Task: Create Board IT Infrastructure Management to Workspace Career Coaching. Create Board Diversity and Inclusion Metrics Analysis to Workspace Career Coaching. Create Board Content Marketing Interactive Content Strategy and Execution to Workspace Career Coaching
Action: Mouse moved to (323, 64)
Screenshot: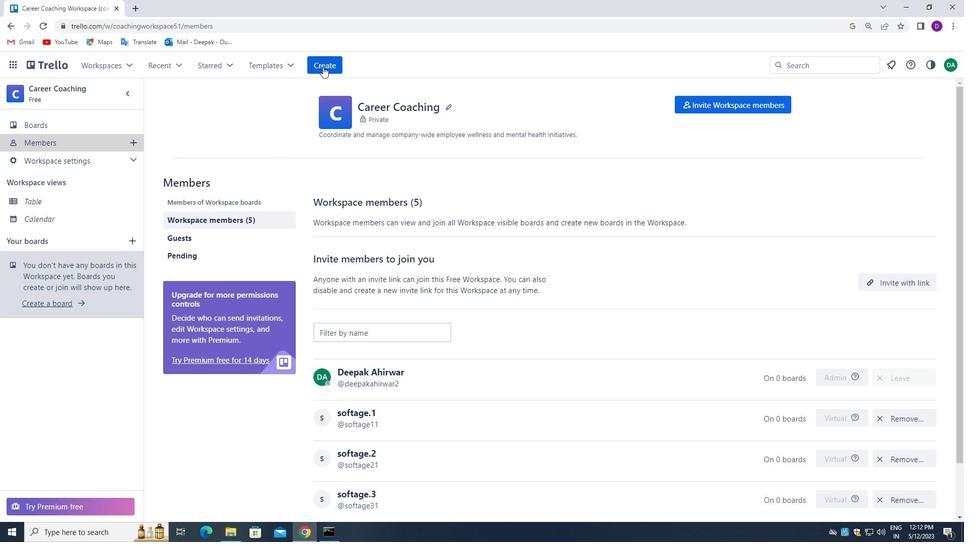 
Action: Mouse pressed left at (323, 64)
Screenshot: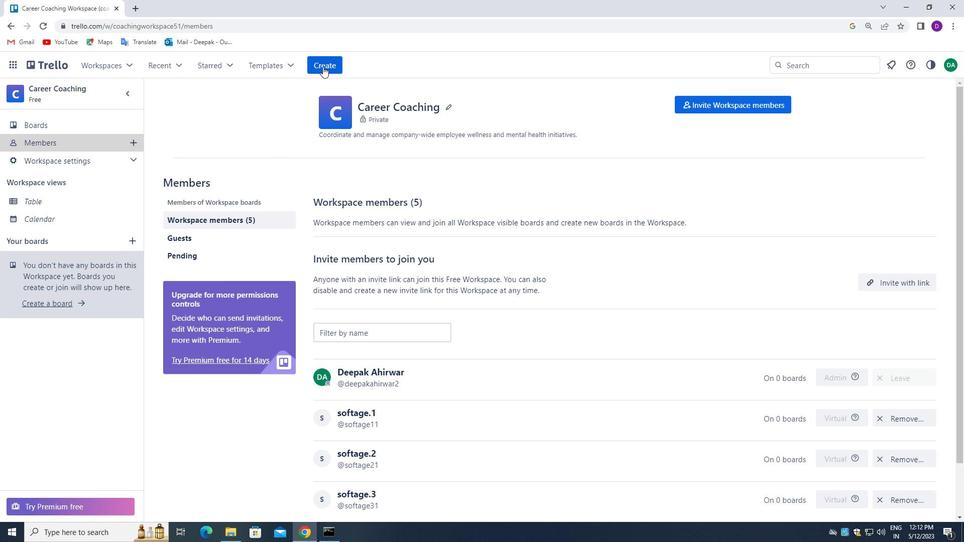 
Action: Mouse moved to (354, 99)
Screenshot: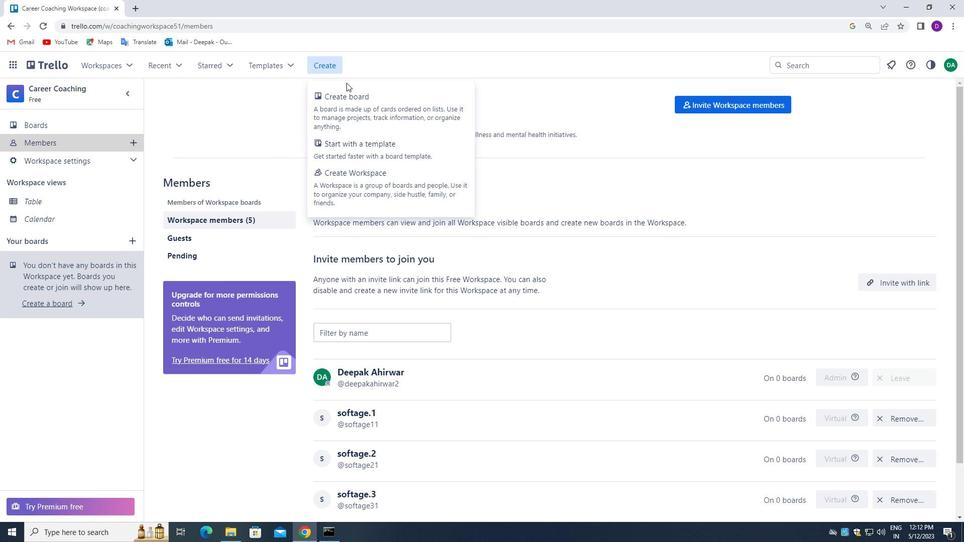
Action: Mouse pressed left at (354, 99)
Screenshot: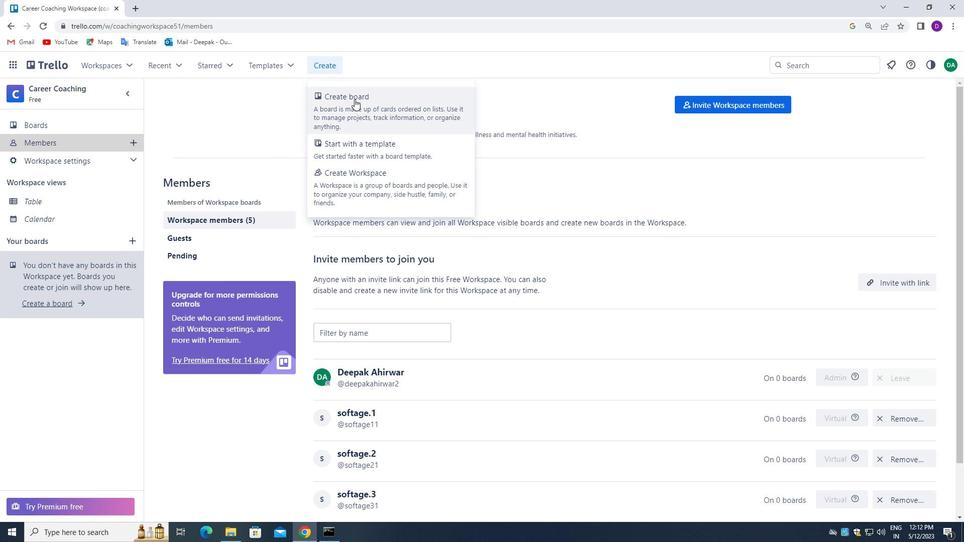 
Action: Mouse moved to (359, 271)
Screenshot: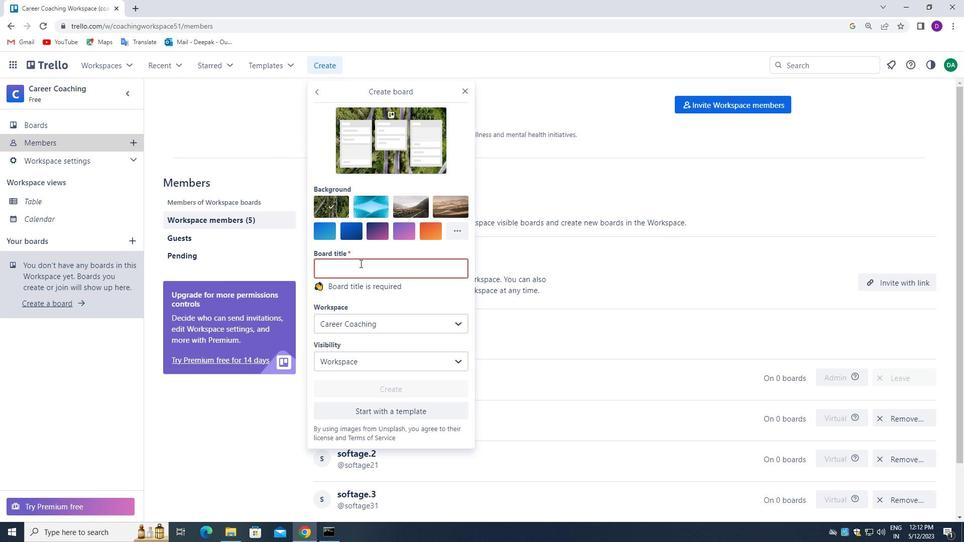 
Action: Mouse pressed left at (359, 271)
Screenshot: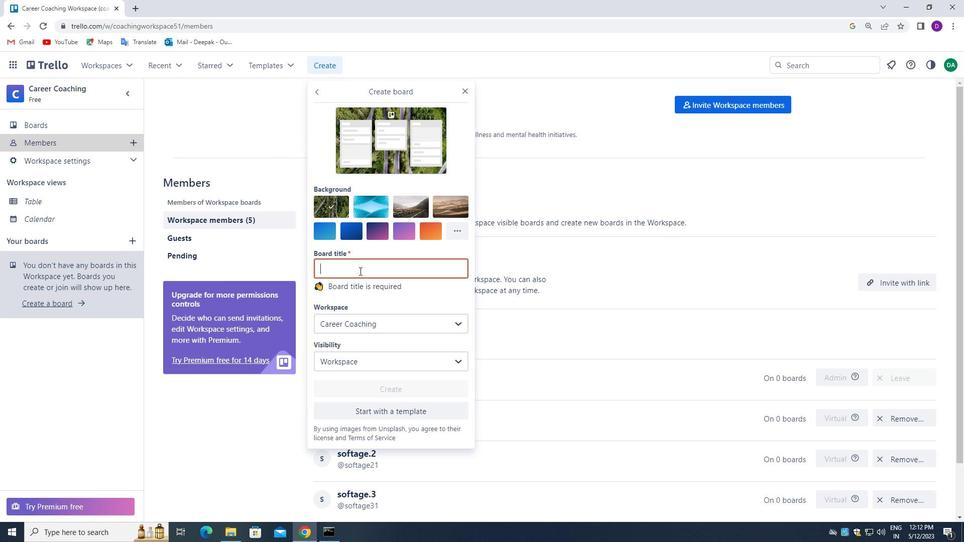 
Action: Mouse moved to (248, 239)
Screenshot: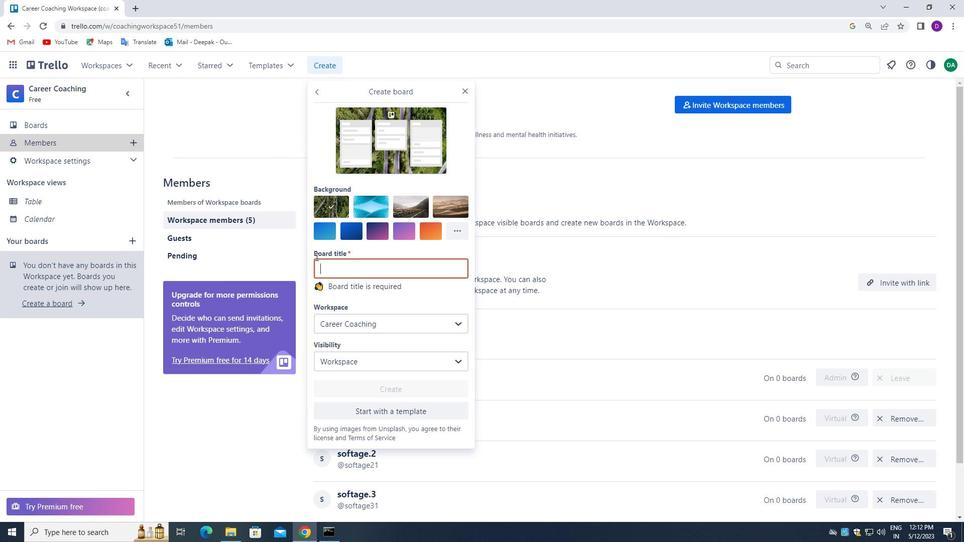
Action: Key pressed <Key.shift>I<Key.shift_r>T<Key.space><Key.shift>INFRASTRUCTURE<Key.space><Key.shift>MANAGEMENT<Key.space>
Screenshot: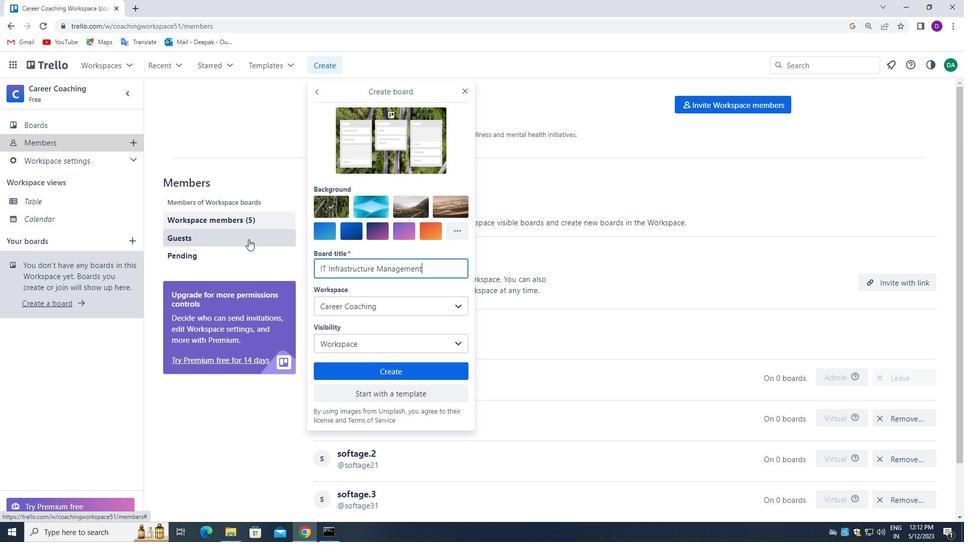 
Action: Mouse moved to (393, 368)
Screenshot: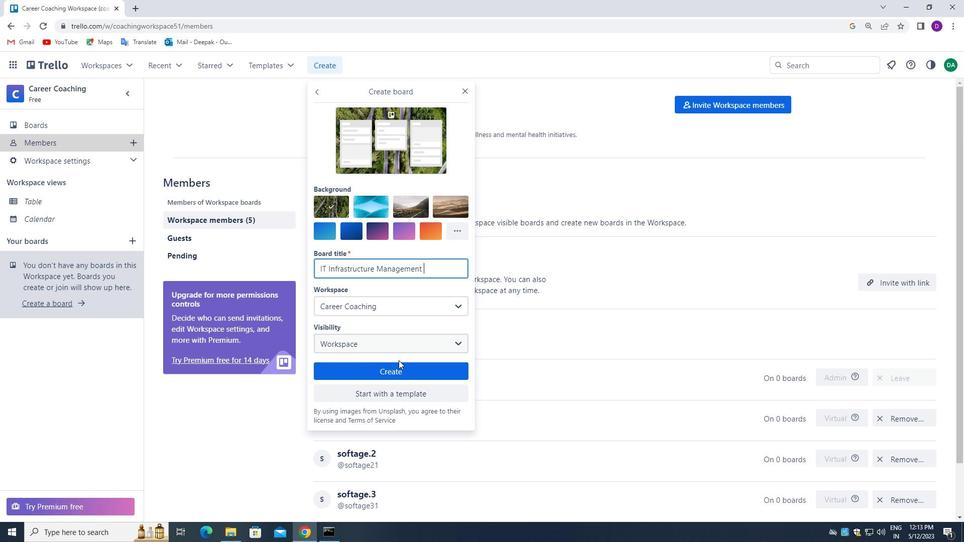 
Action: Mouse pressed left at (393, 368)
Screenshot: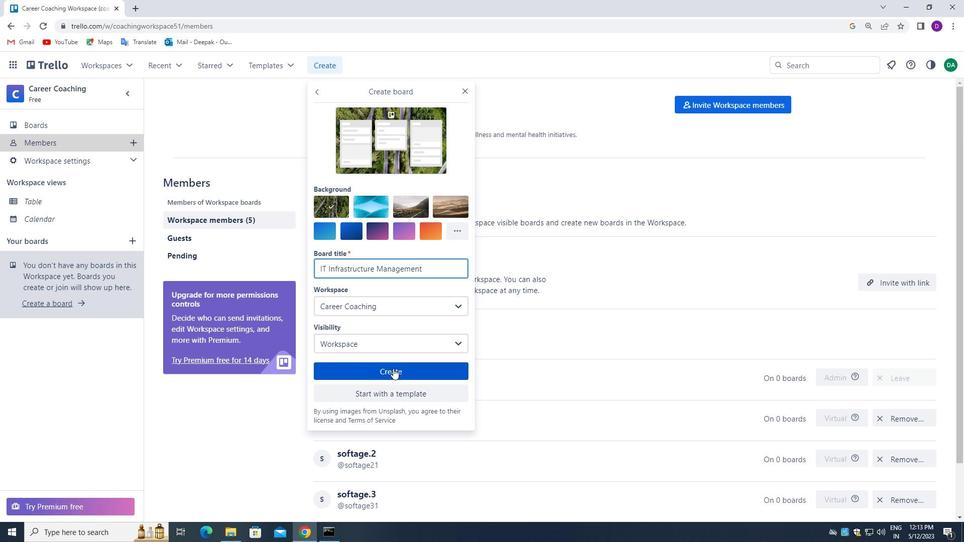 
Action: Mouse moved to (53, 126)
Screenshot: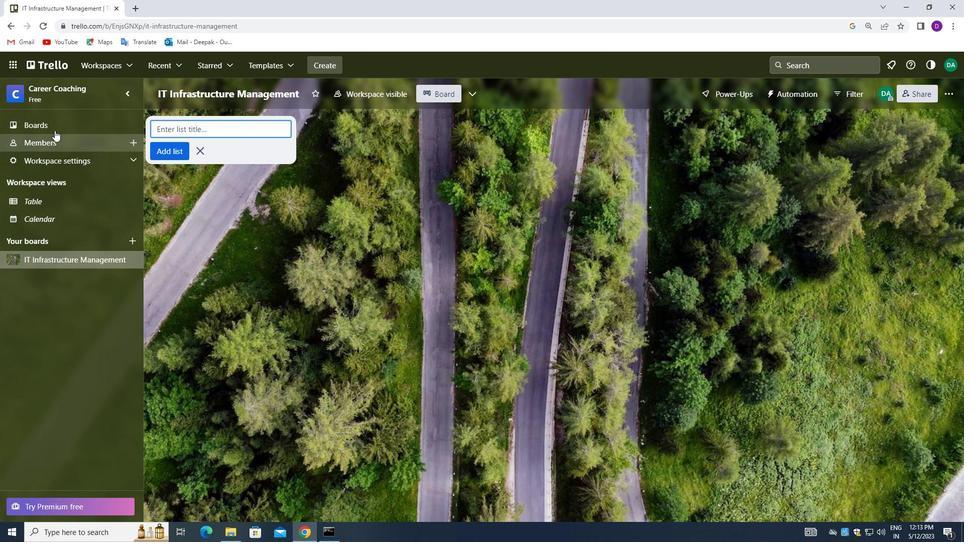 
Action: Mouse pressed left at (53, 126)
Screenshot: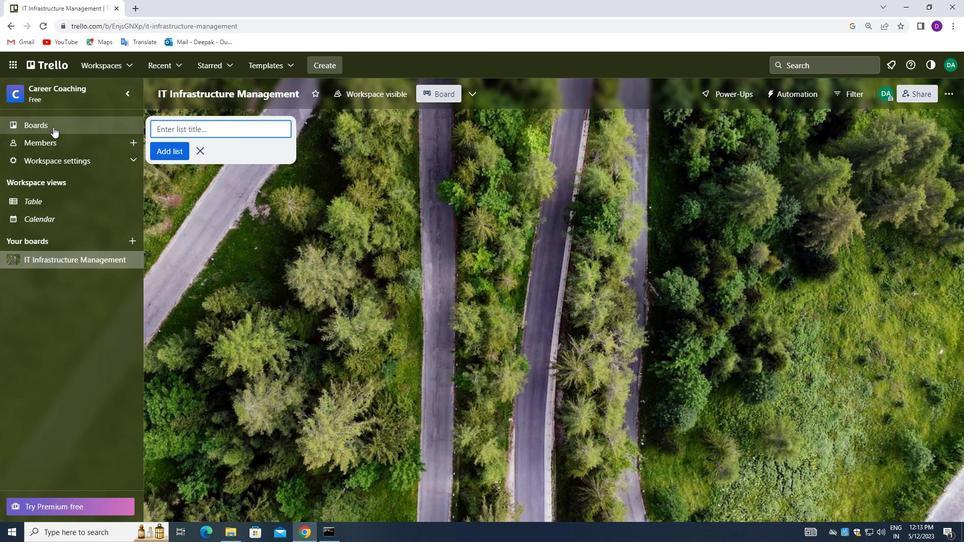 
Action: Mouse moved to (320, 62)
Screenshot: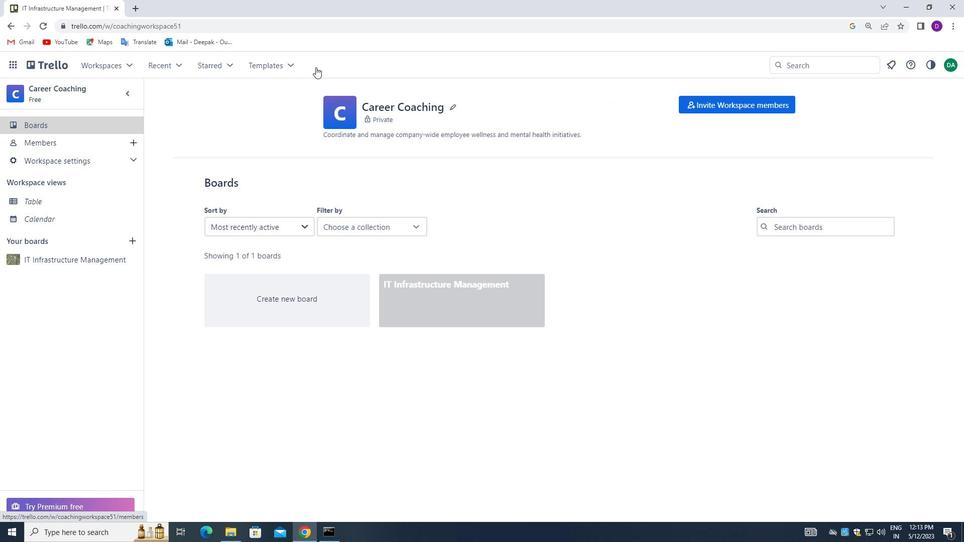 
Action: Mouse pressed left at (320, 62)
Screenshot: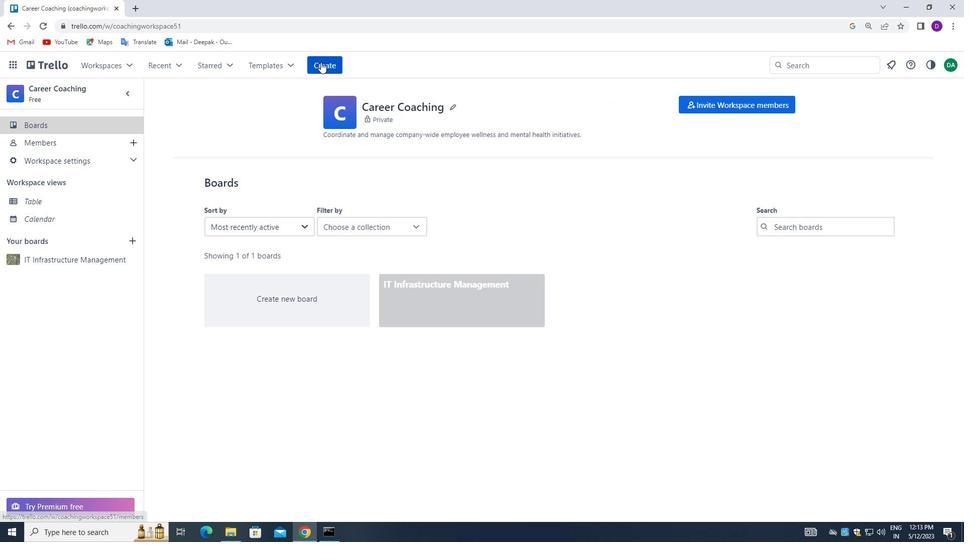 
Action: Mouse moved to (342, 102)
Screenshot: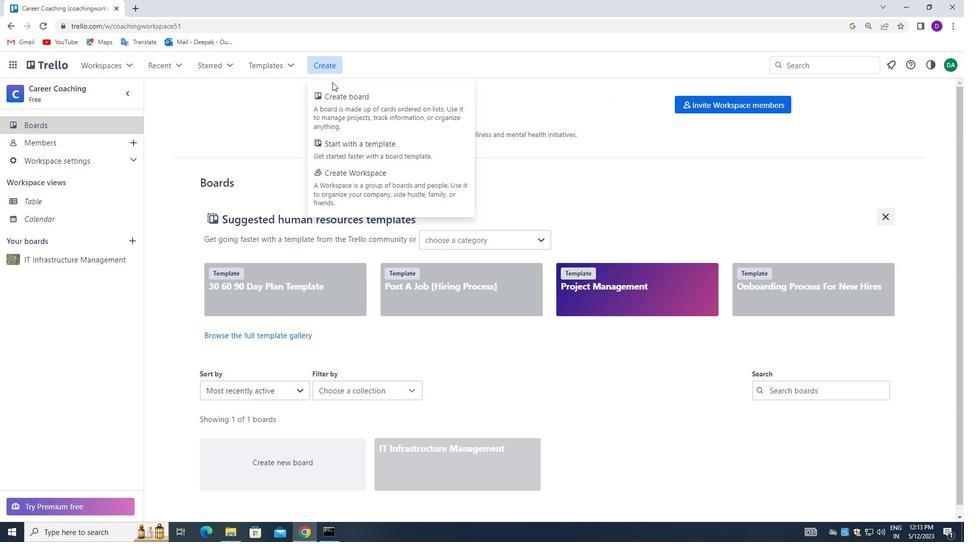 
Action: Mouse pressed left at (342, 102)
Screenshot: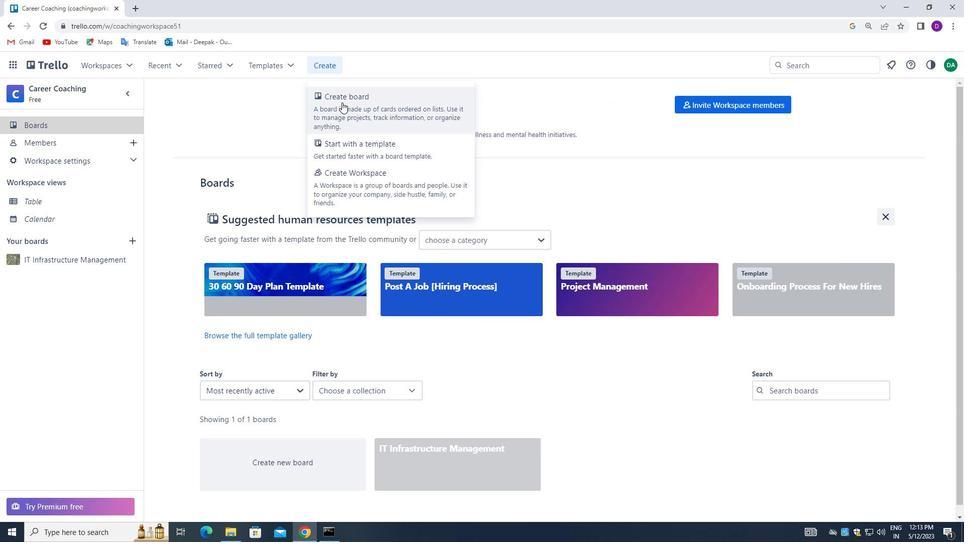 
Action: Mouse moved to (327, 266)
Screenshot: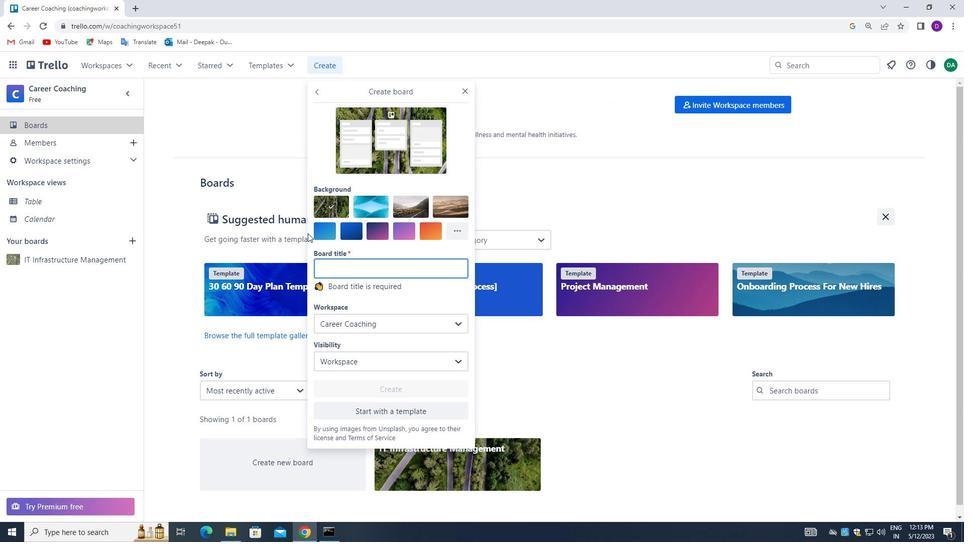 
Action: Mouse pressed left at (327, 266)
Screenshot: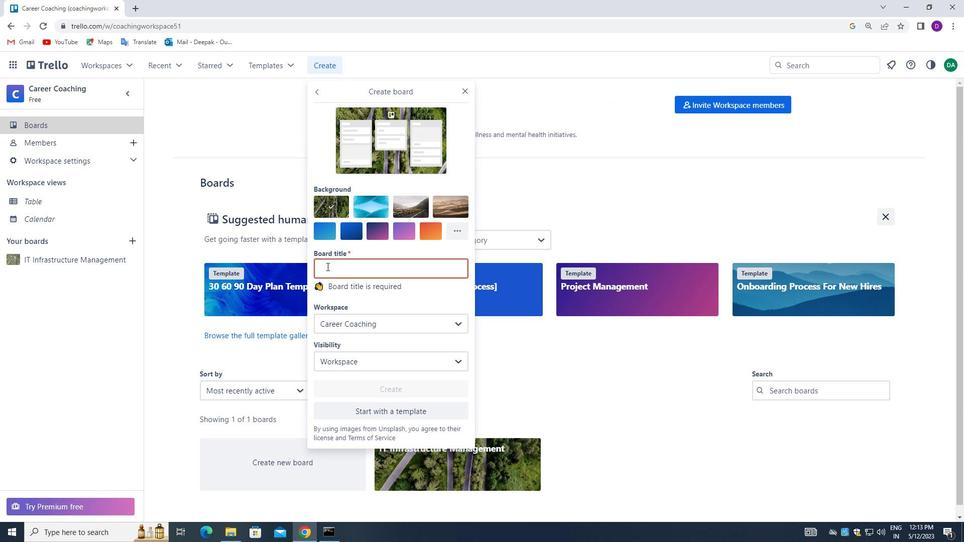 
Action: Mouse moved to (247, 205)
Screenshot: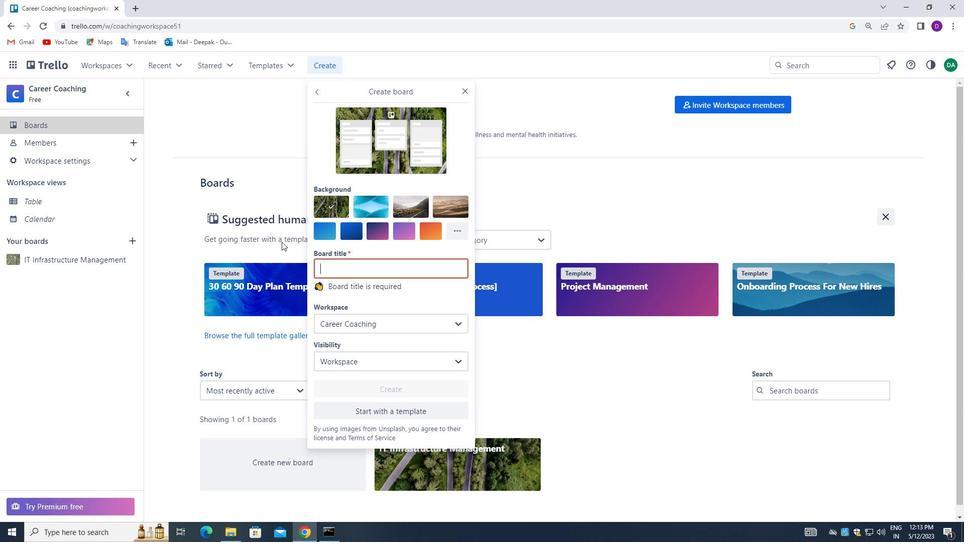 
Action: Key pressed <Key.shift_r>DIVERSITY<Key.space><Key.shift>INCLUSION<Key.space><Key.shift>METRICS<Key.space><Key.shift_r>ANALYSIS
Screenshot: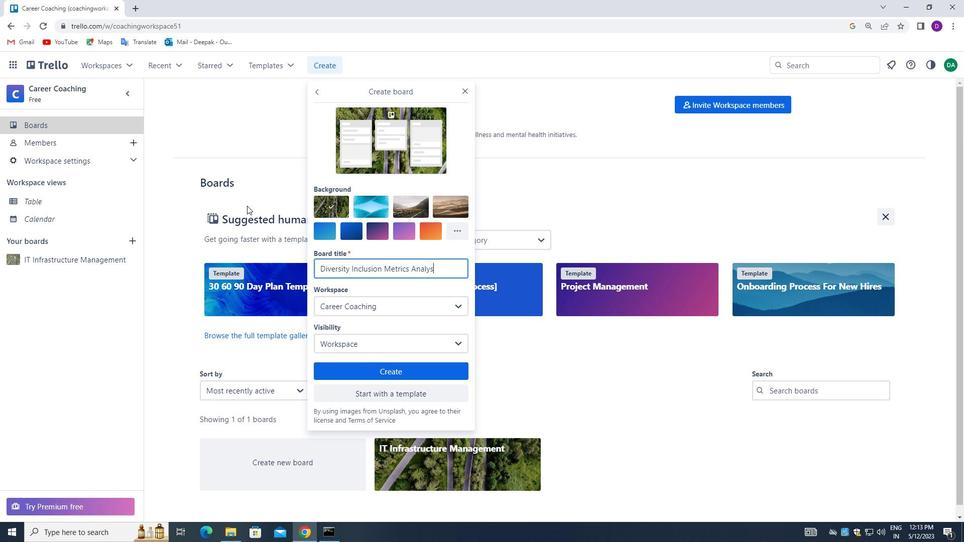 
Action: Mouse moved to (392, 369)
Screenshot: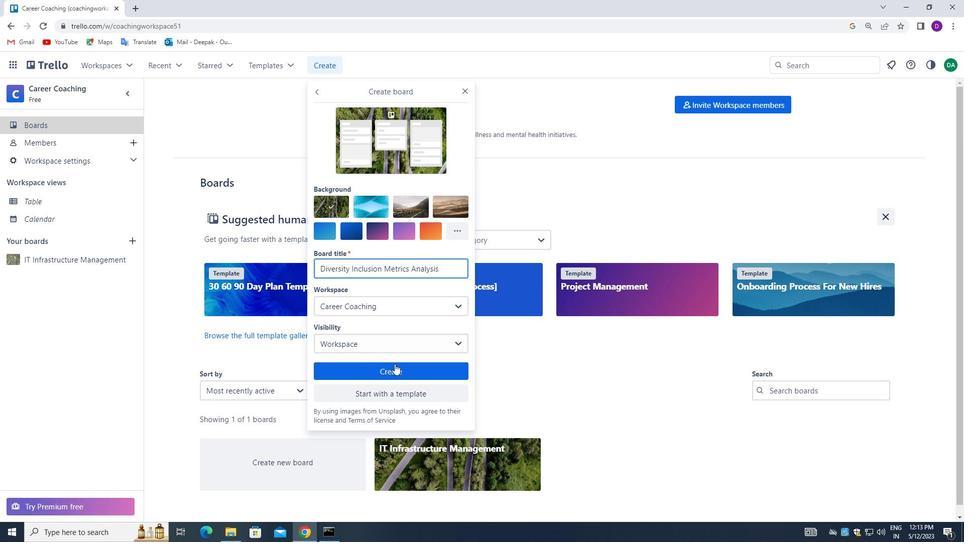 
Action: Mouse pressed left at (392, 369)
Screenshot: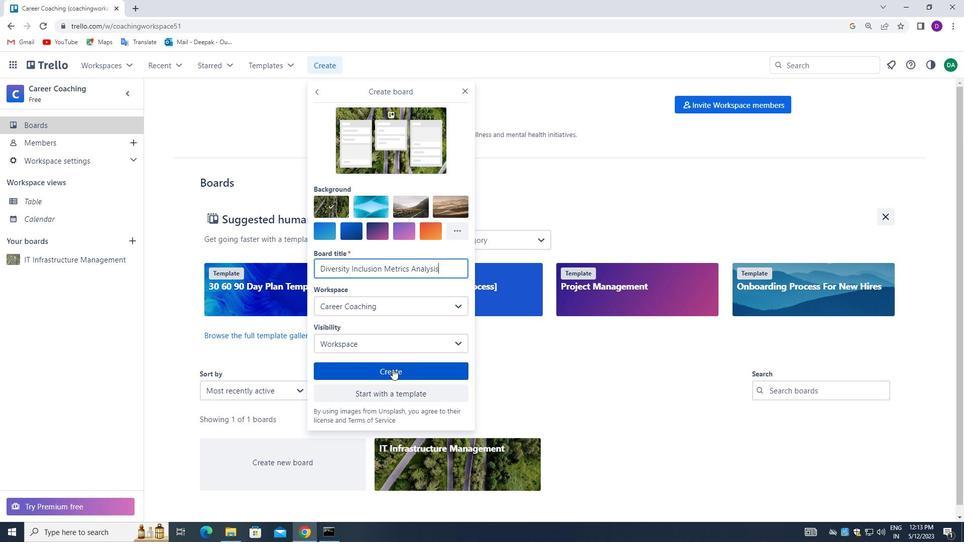 
Action: Mouse moved to (42, 121)
Screenshot: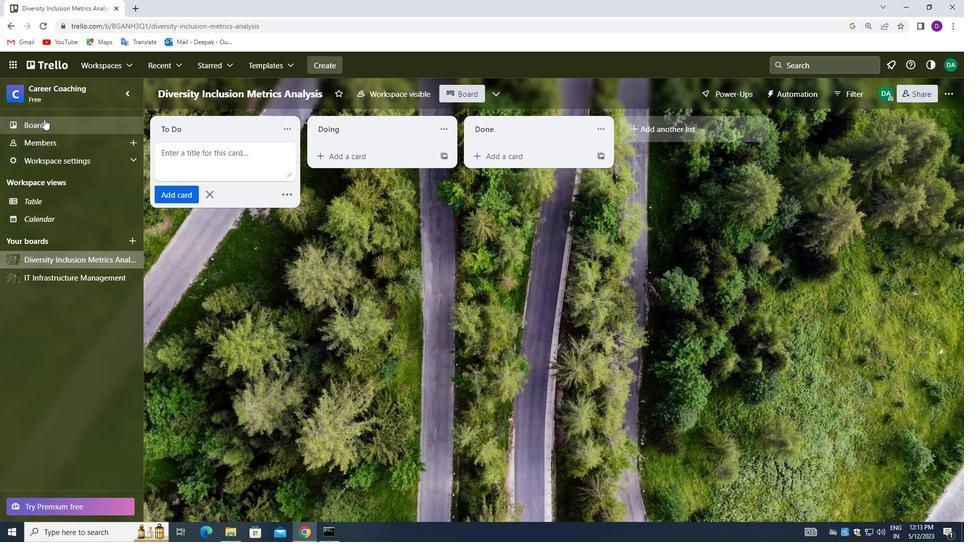 
Action: Mouse pressed left at (42, 121)
Screenshot: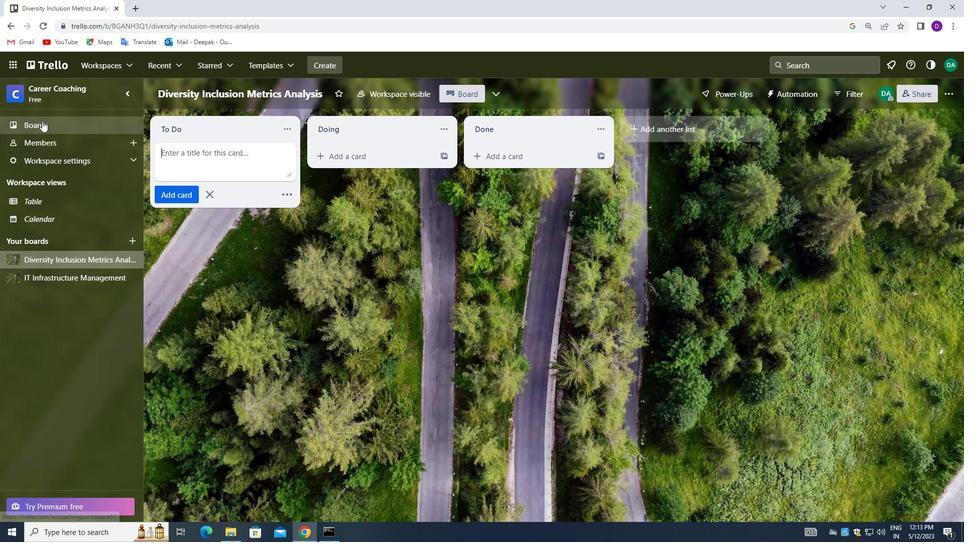 
Action: Mouse moved to (329, 66)
Screenshot: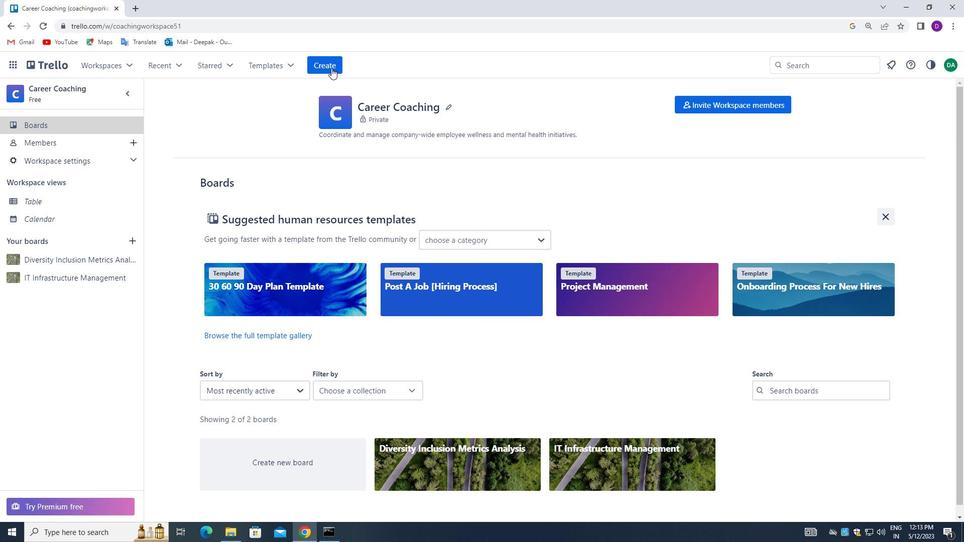 
Action: Mouse pressed left at (329, 66)
Screenshot: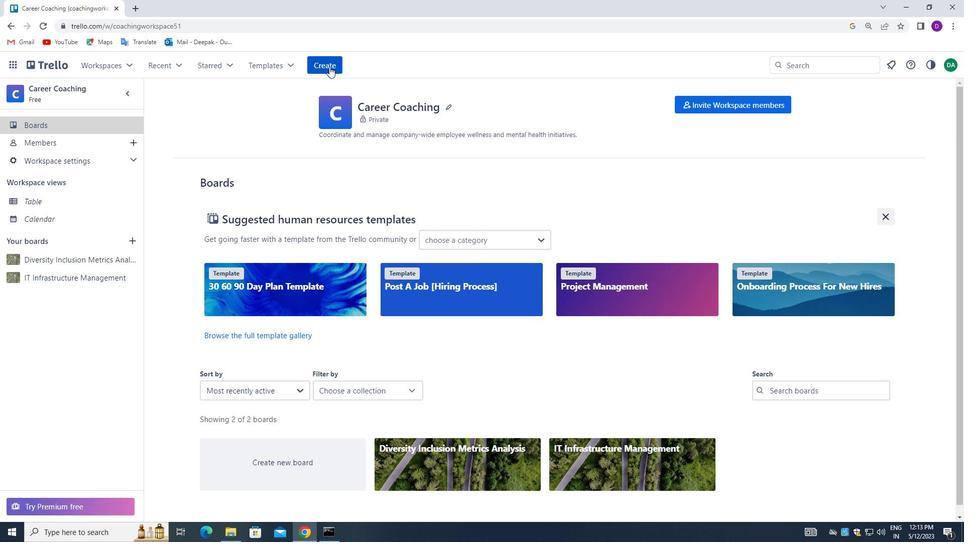 
Action: Mouse moved to (347, 109)
Screenshot: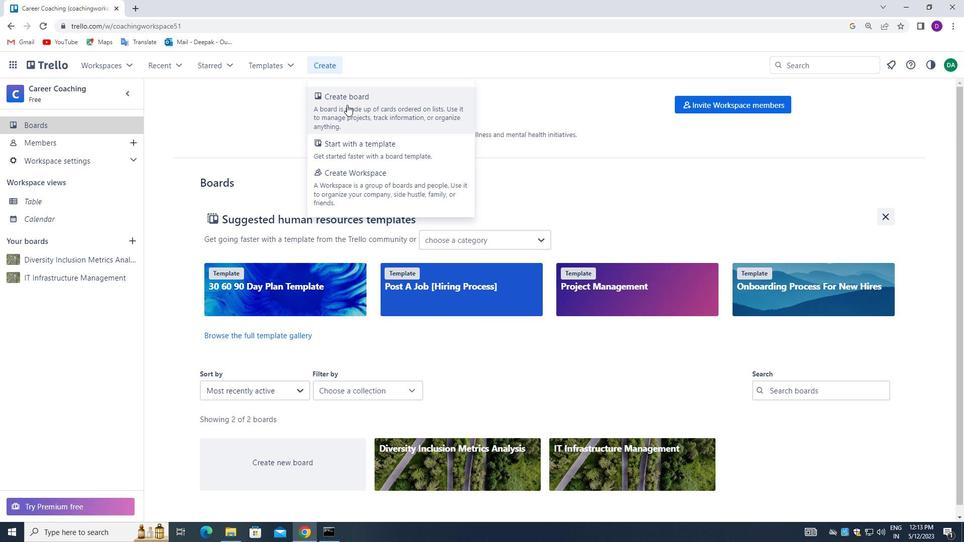 
Action: Mouse pressed left at (347, 109)
Screenshot: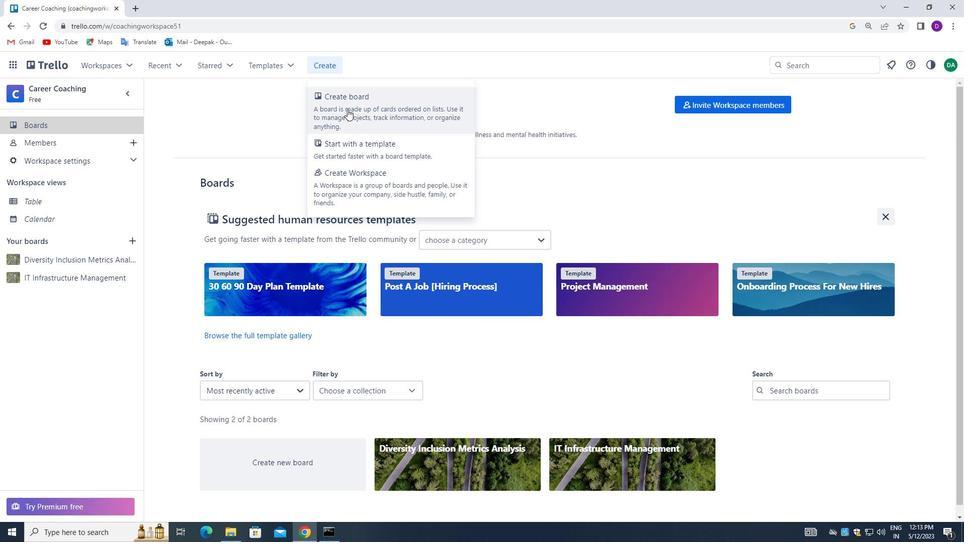 
Action: Mouse moved to (366, 268)
Screenshot: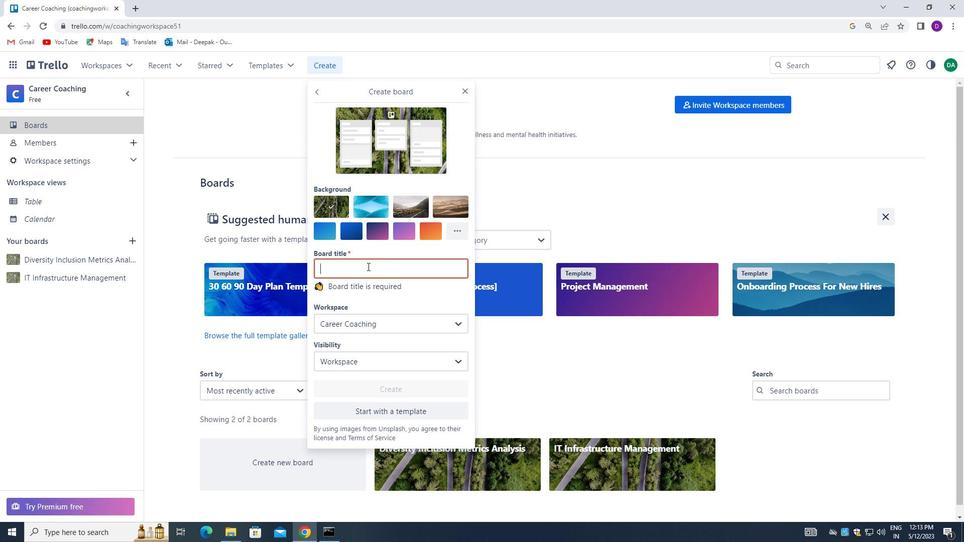 
Action: Mouse pressed left at (366, 268)
Screenshot: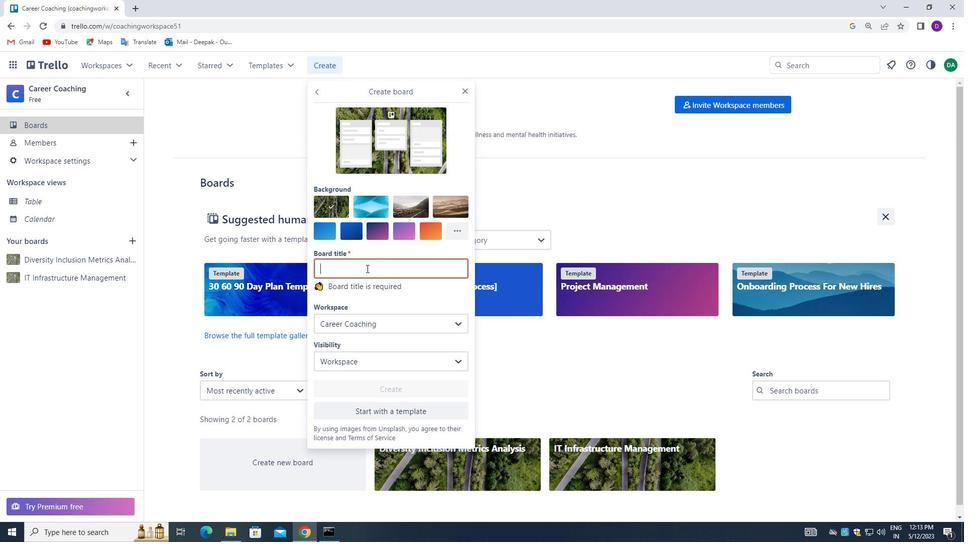 
Action: Mouse moved to (247, 214)
Screenshot: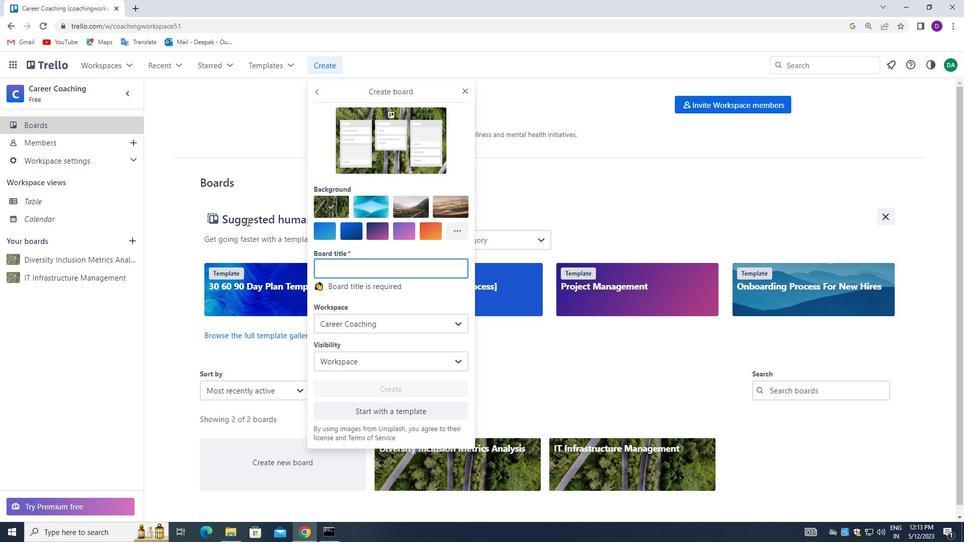 
Action: Key pressed <Key.shift_r>CONTENT<Key.space><Key.shift>MARKETING<Key.space><Key.shift>INTERACTIVE<Key.space><Key.shift_r>CONTENT<Key.space><Key.shift_r>STRATEHY<Key.space>AND<Key.space><Key.shift_r>EXECUTION
Screenshot: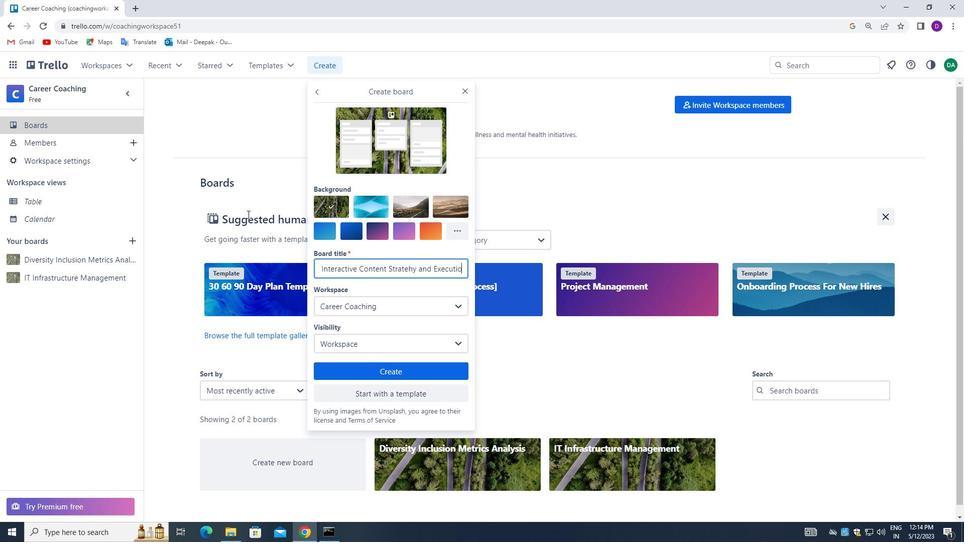 
Action: Mouse moved to (382, 371)
Screenshot: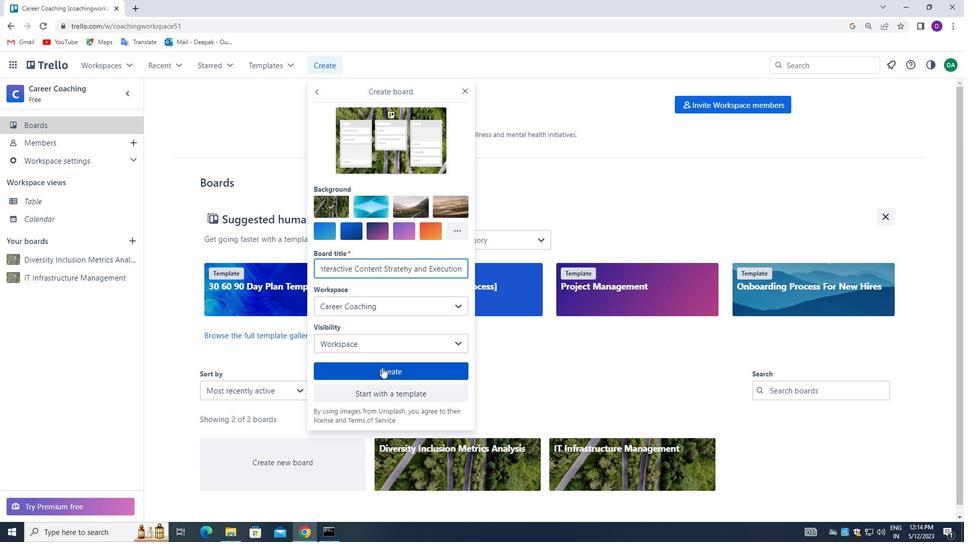 
Action: Mouse pressed left at (382, 371)
Screenshot: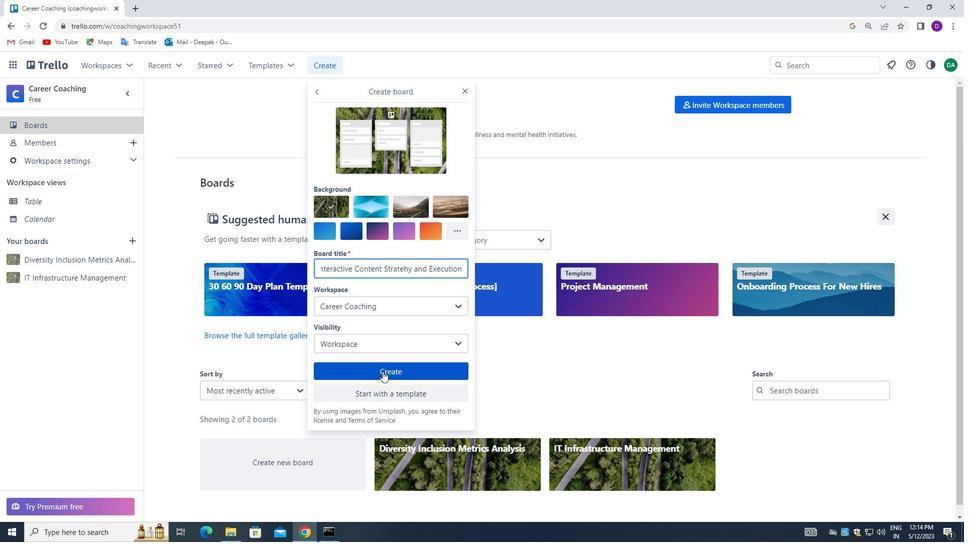 
Action: Mouse moved to (58, 121)
Screenshot: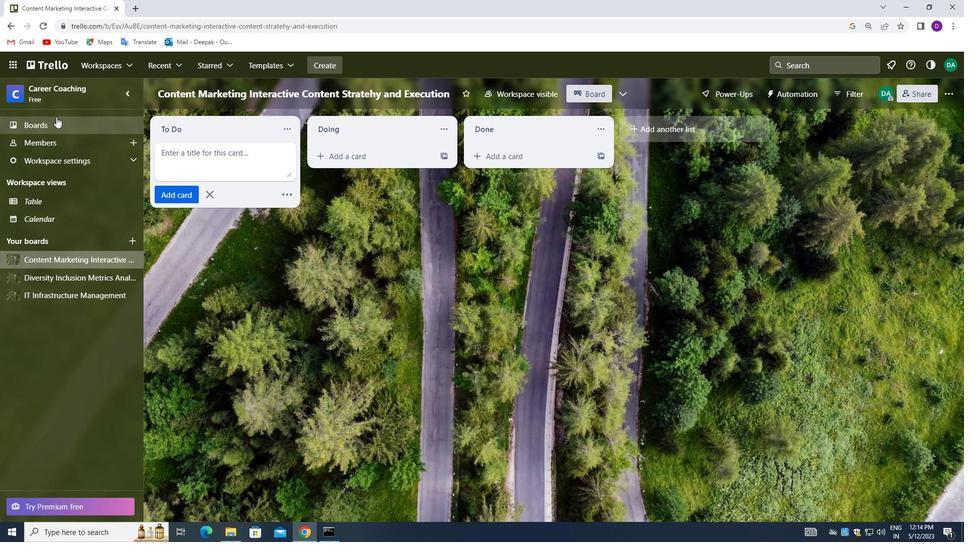 
Action: Mouse pressed left at (58, 121)
Screenshot: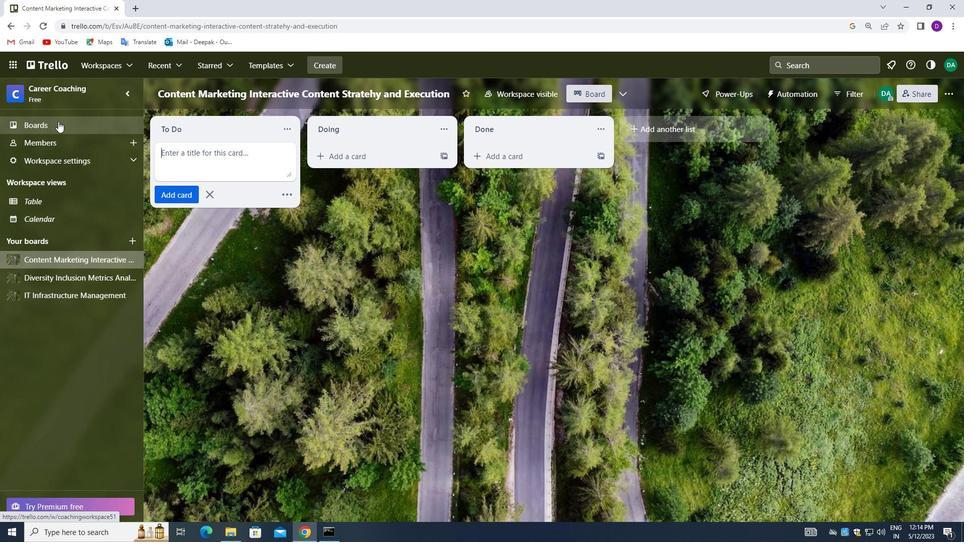 
Action: Mouse moved to (204, 290)
Screenshot: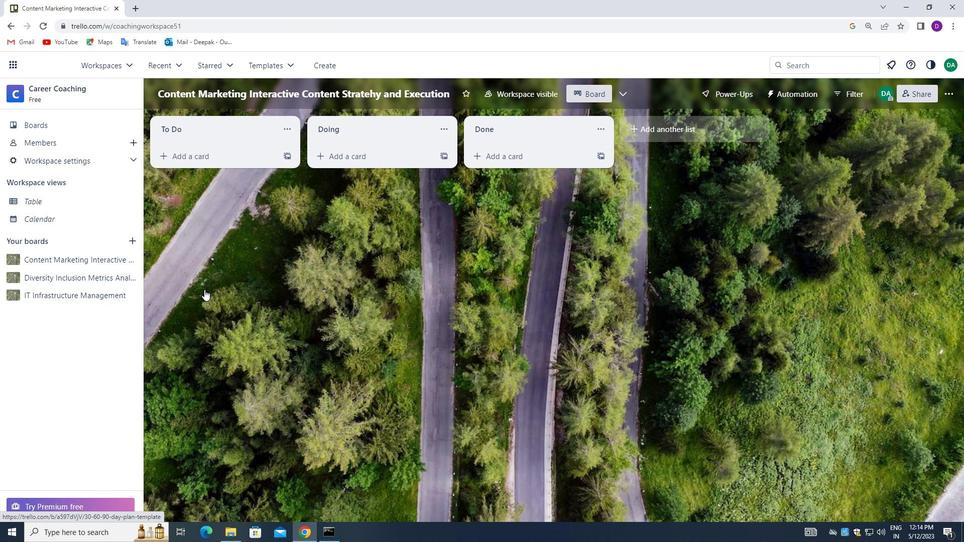 
